 Task: Create a blank project AgileCamp with privacy Public and default view as List and in the team Taskers . Create three sections in the project as To-Do, Doing and Done
Action: Mouse moved to (53, 53)
Screenshot: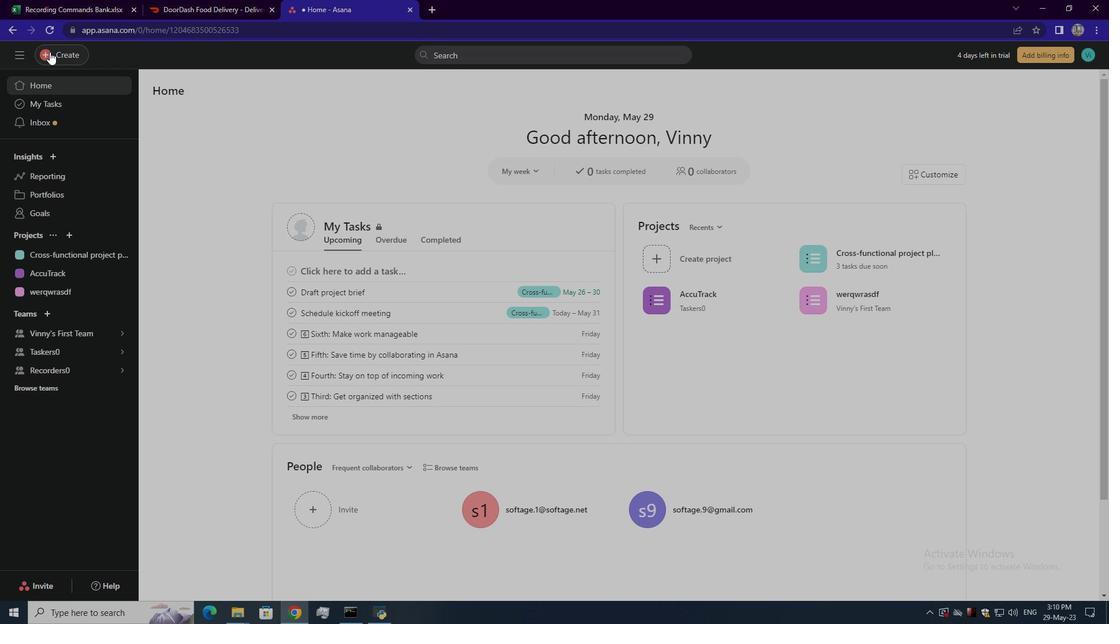 
Action: Mouse pressed left at (53, 53)
Screenshot: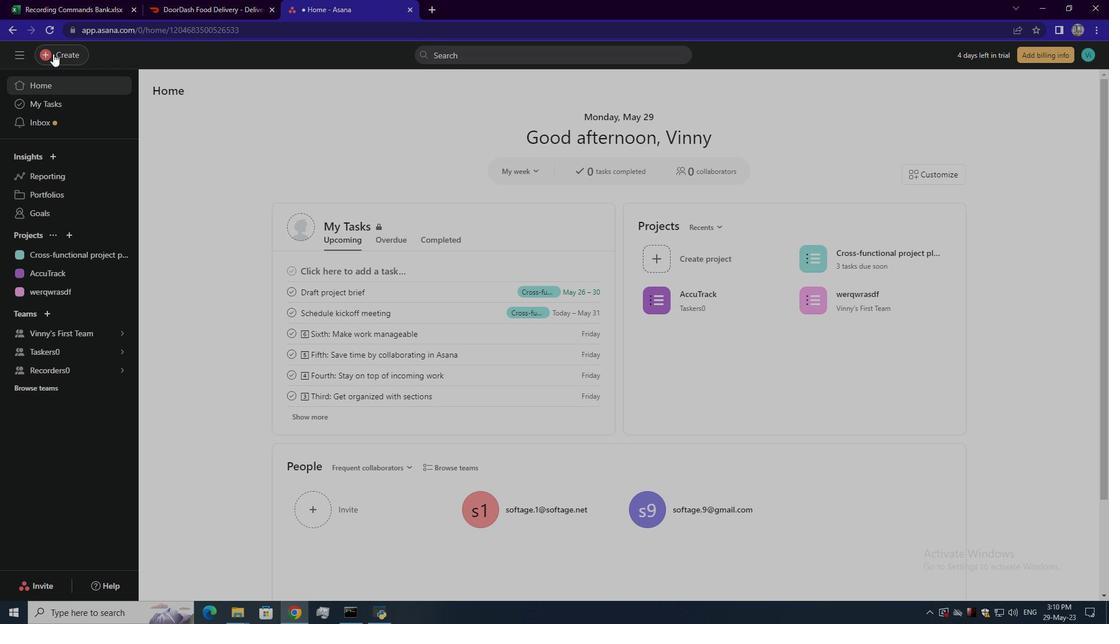 
Action: Mouse moved to (122, 86)
Screenshot: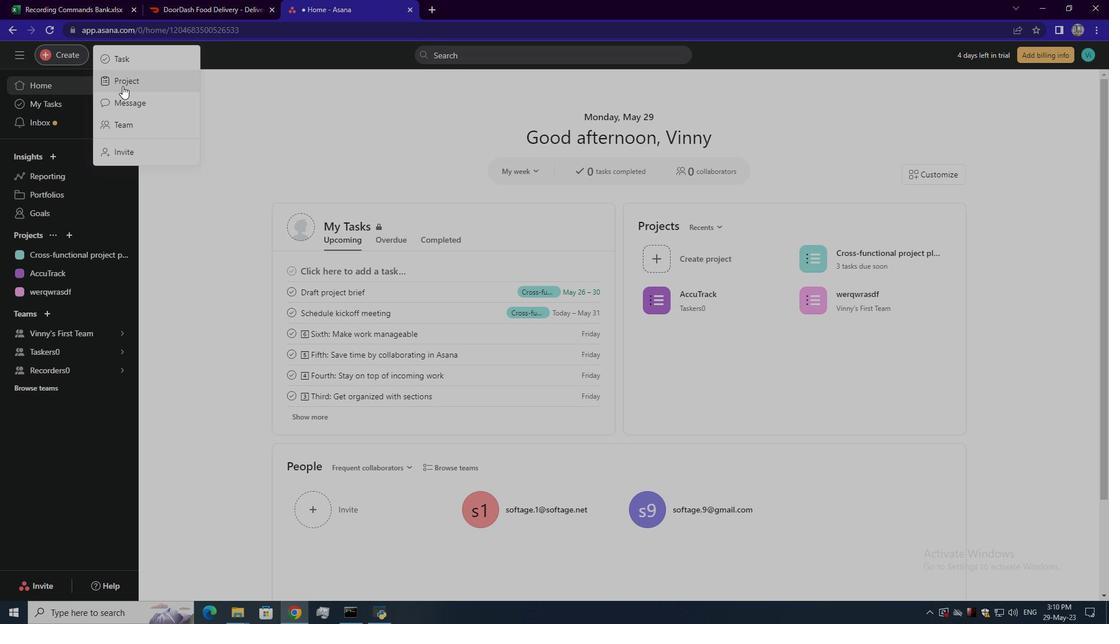 
Action: Mouse pressed left at (122, 86)
Screenshot: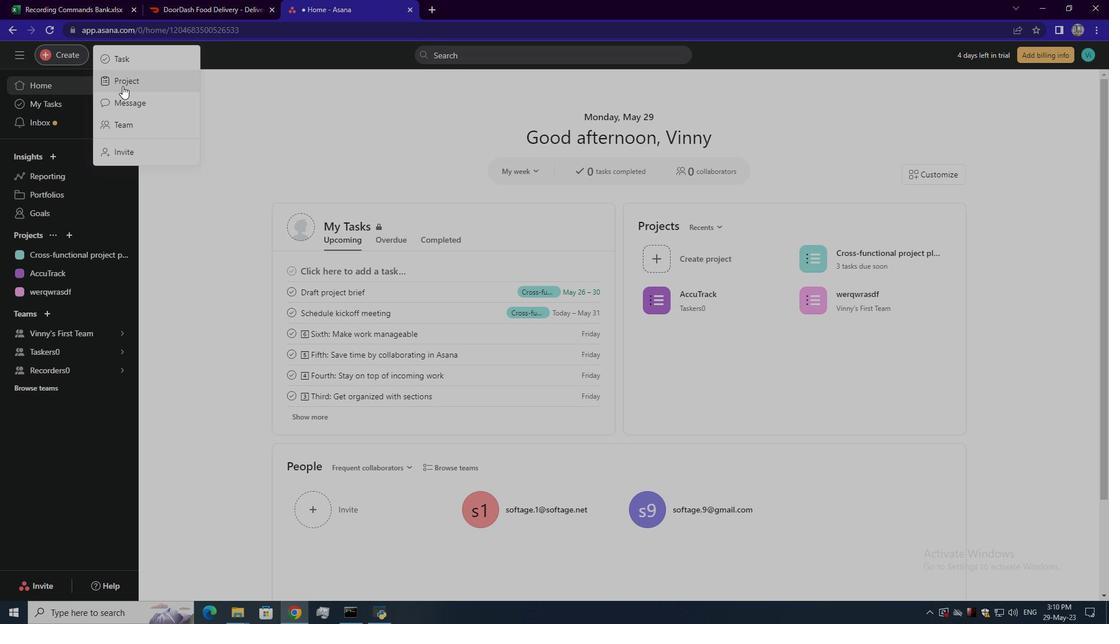 
Action: Mouse moved to (454, 331)
Screenshot: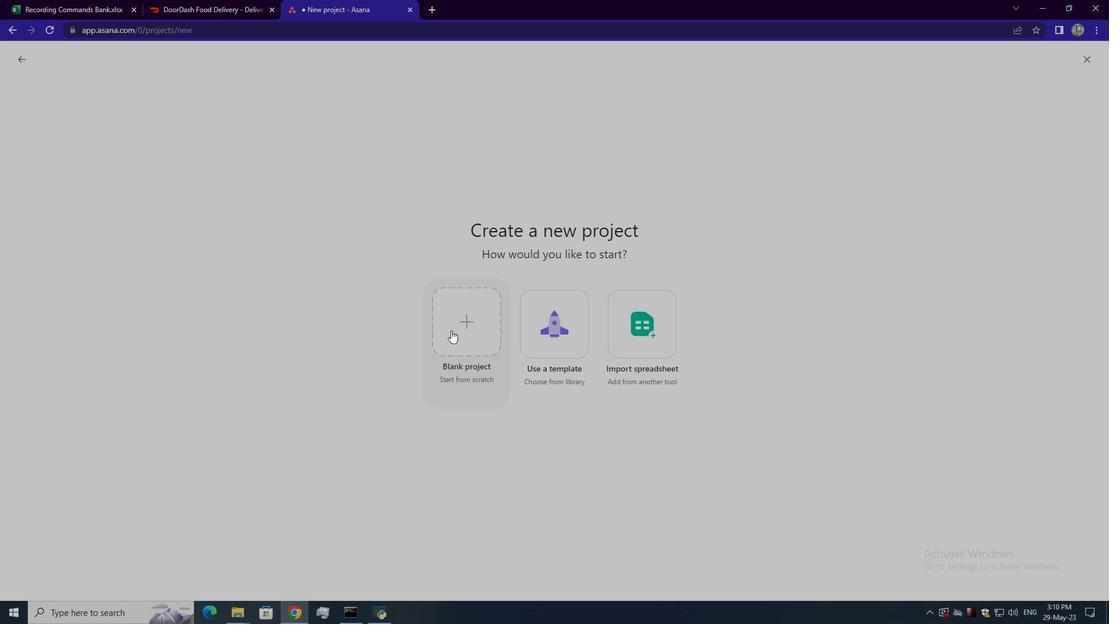 
Action: Mouse pressed left at (454, 331)
Screenshot: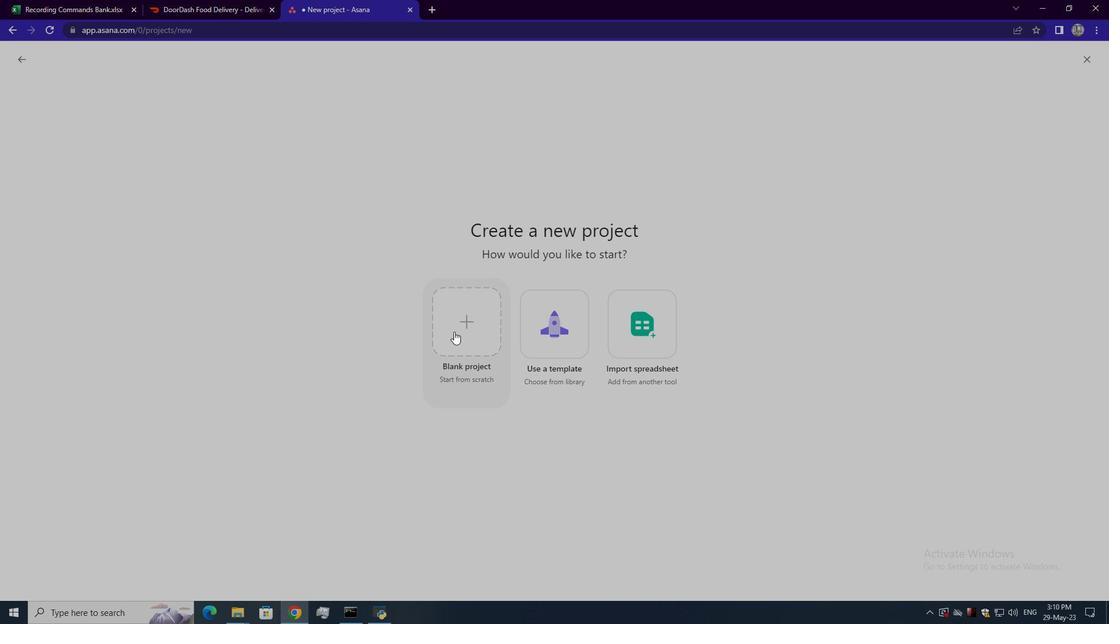 
Action: Mouse moved to (209, 137)
Screenshot: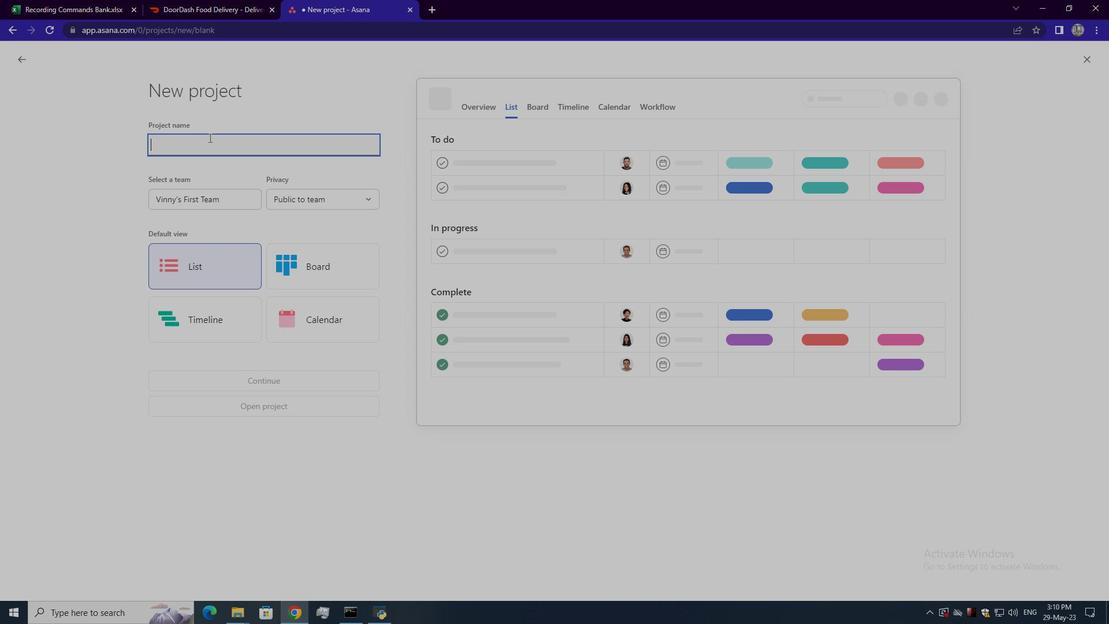 
Action: Mouse pressed left at (209, 137)
Screenshot: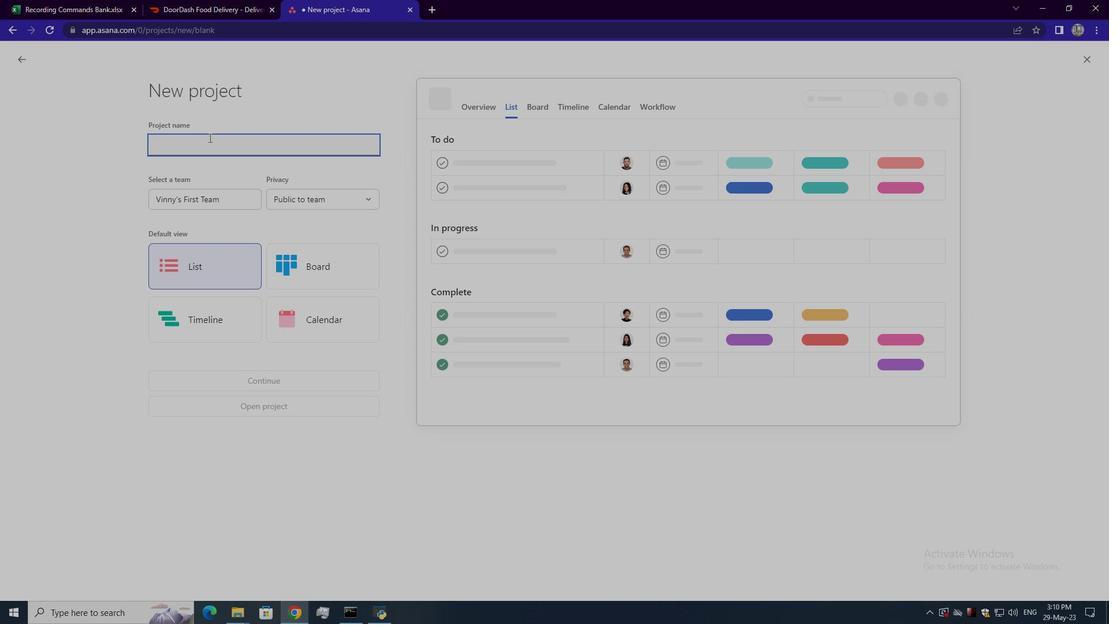 
Action: Key pressed <Key.shift>Agile<Key.space><Key.shift><Key.backspace><Key.shift>Camp
Screenshot: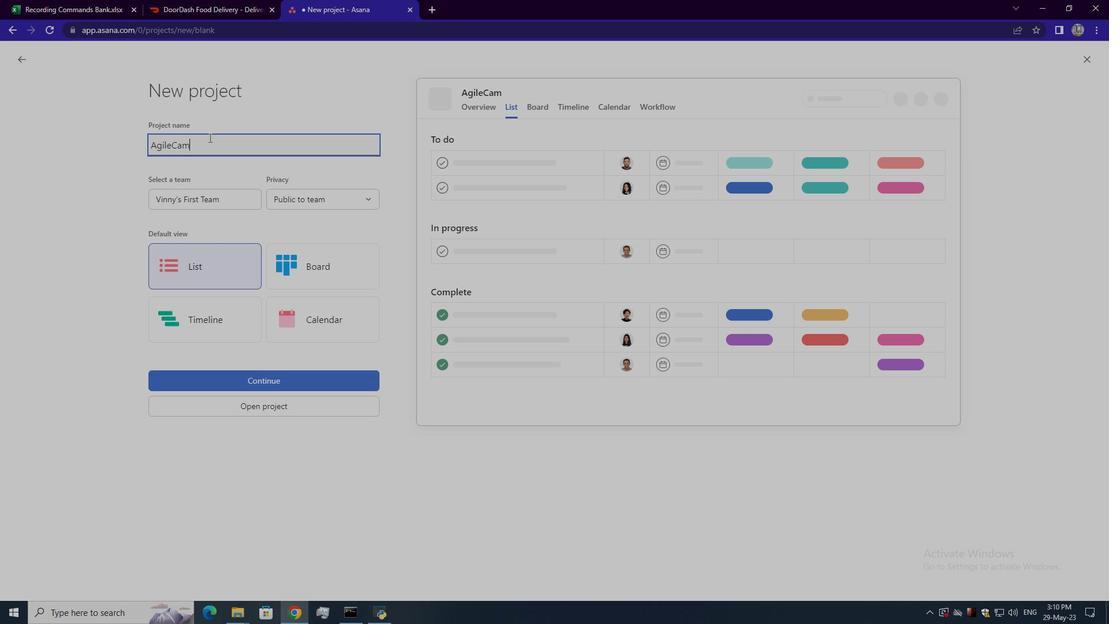 
Action: Mouse moved to (339, 200)
Screenshot: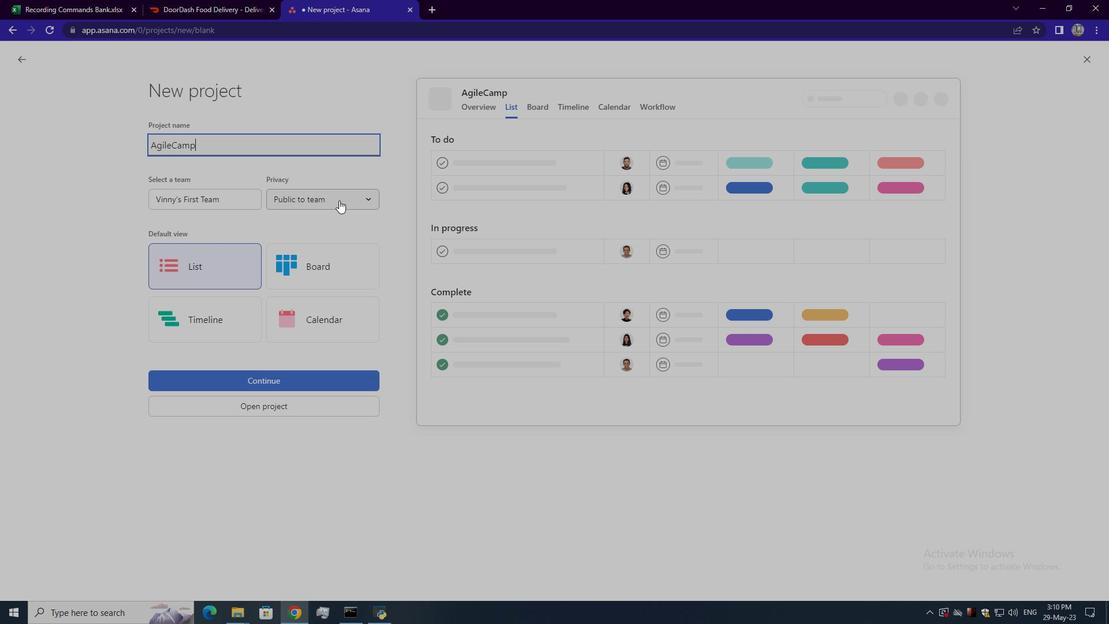 
Action: Mouse pressed left at (339, 200)
Screenshot: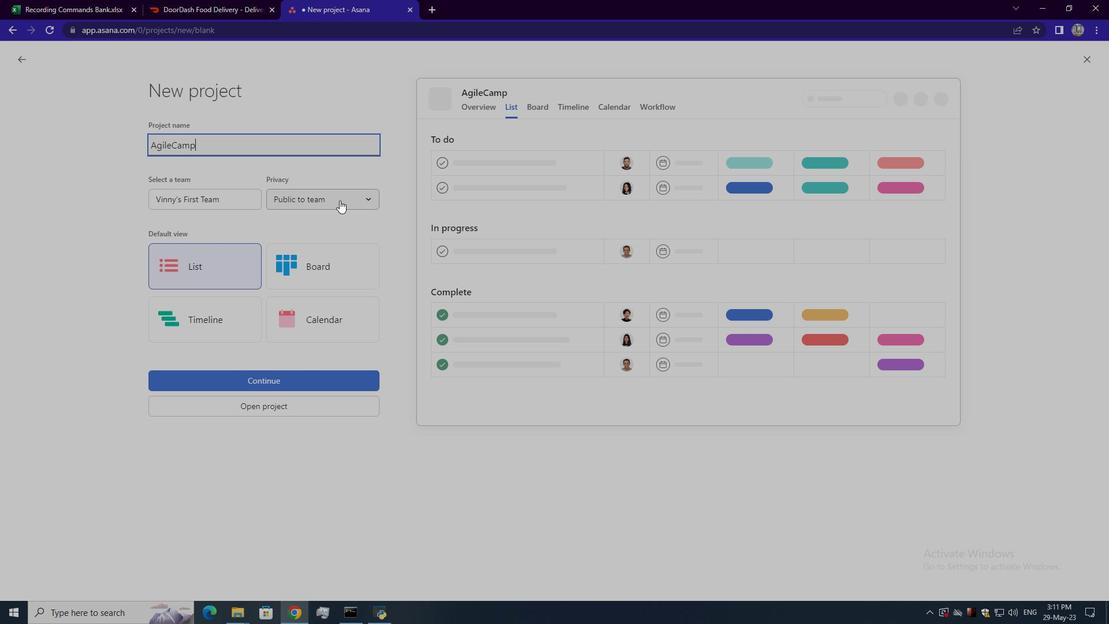 
Action: Mouse moved to (319, 220)
Screenshot: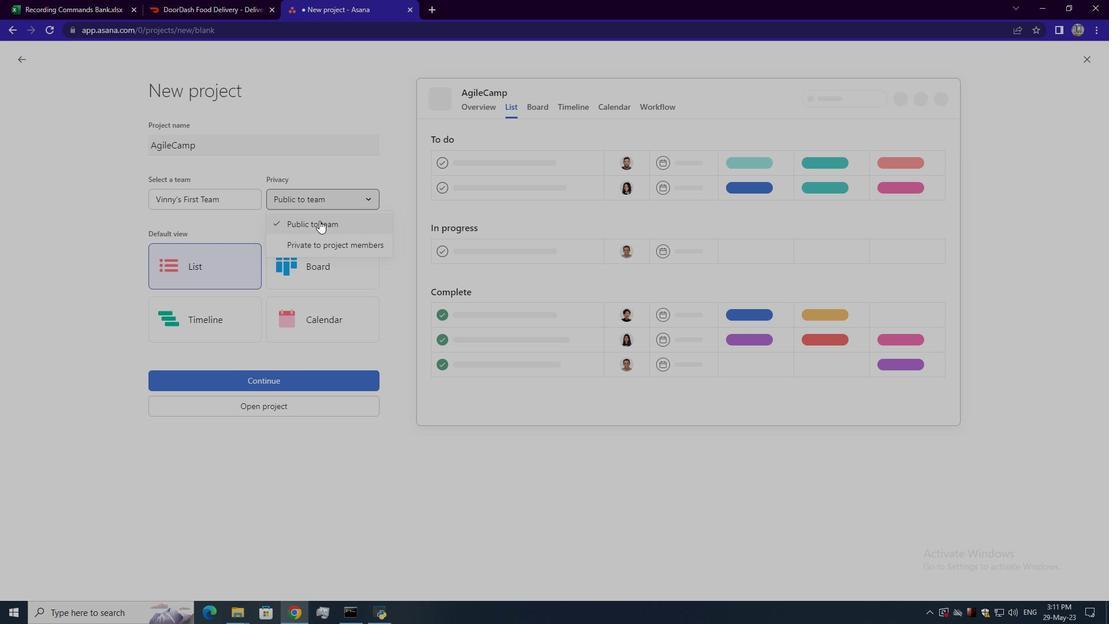 
Action: Mouse pressed left at (319, 220)
Screenshot: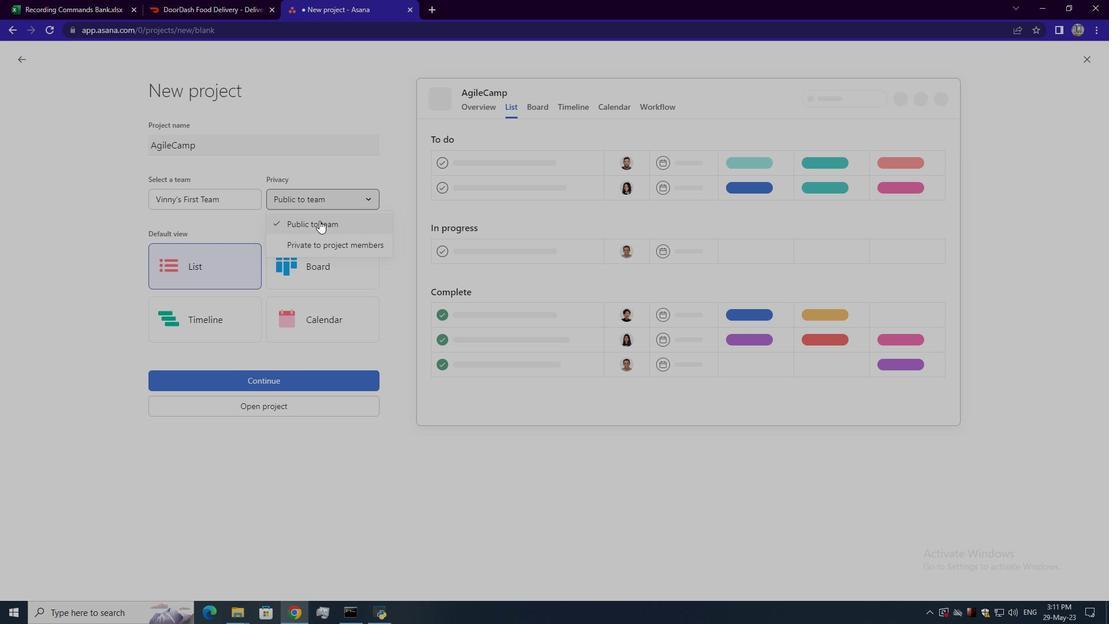 
Action: Mouse moved to (190, 261)
Screenshot: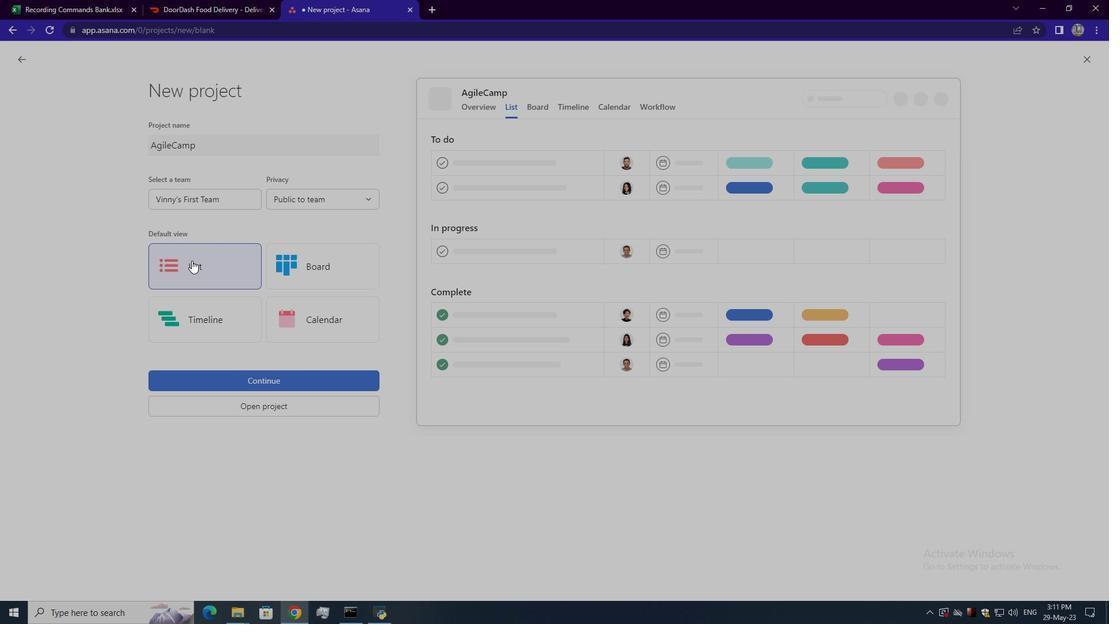 
Action: Mouse pressed left at (190, 261)
Screenshot: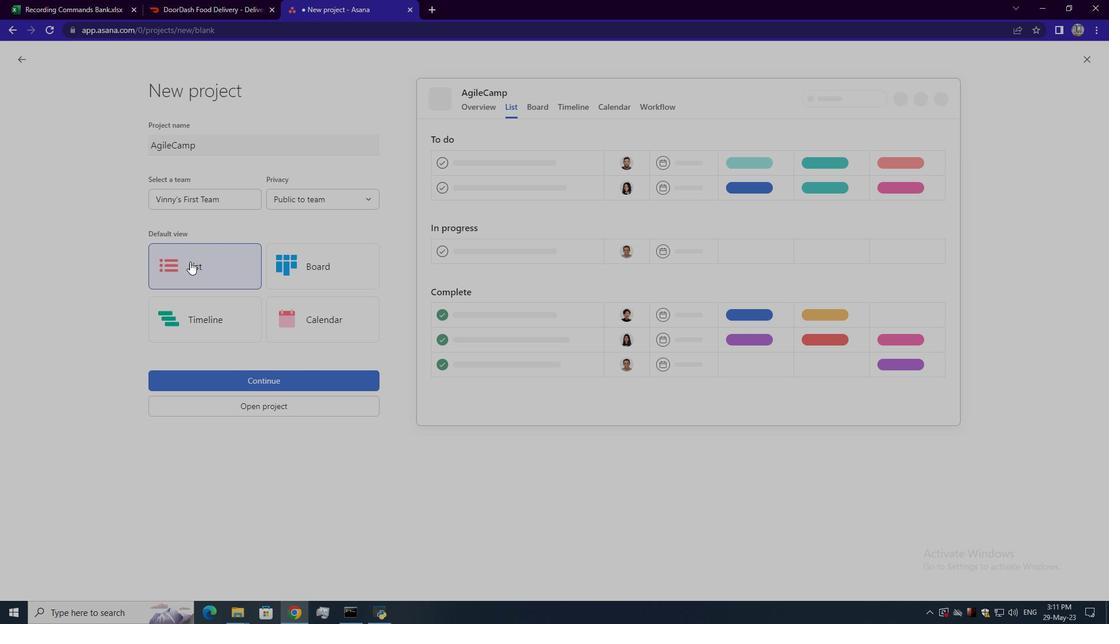 
Action: Mouse moved to (293, 376)
Screenshot: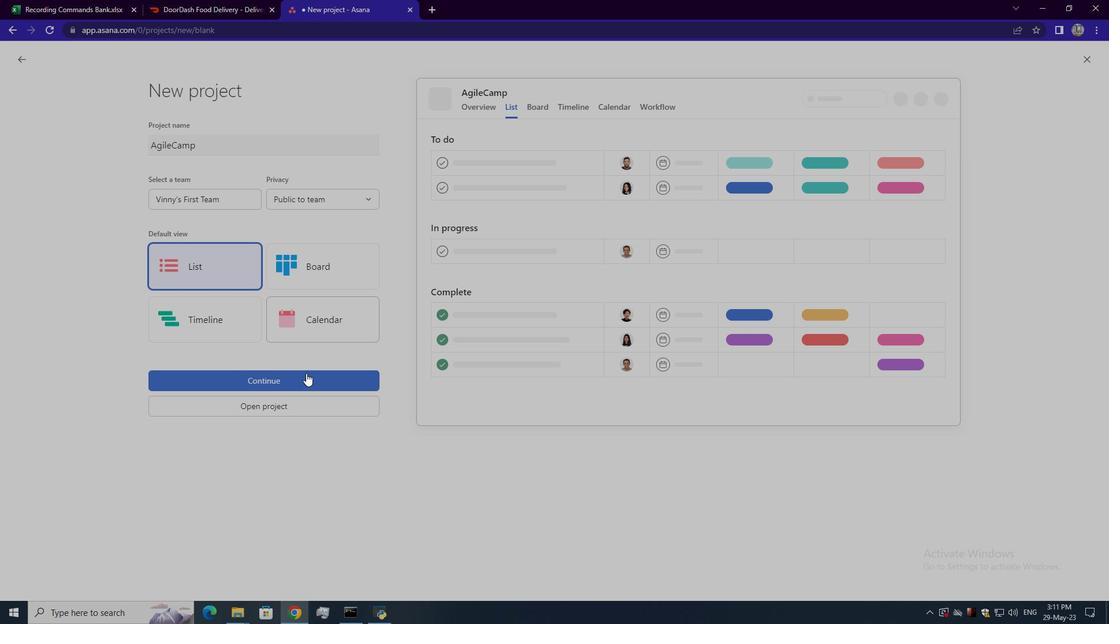 
Action: Mouse pressed left at (293, 376)
Screenshot: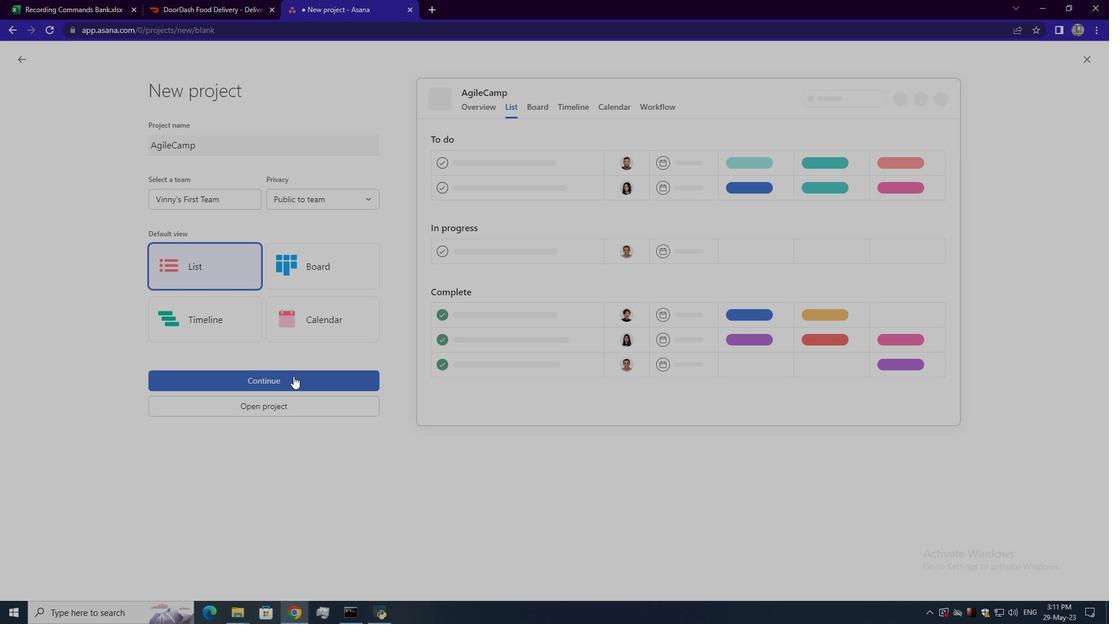 
Action: Mouse moved to (868, 104)
Screenshot: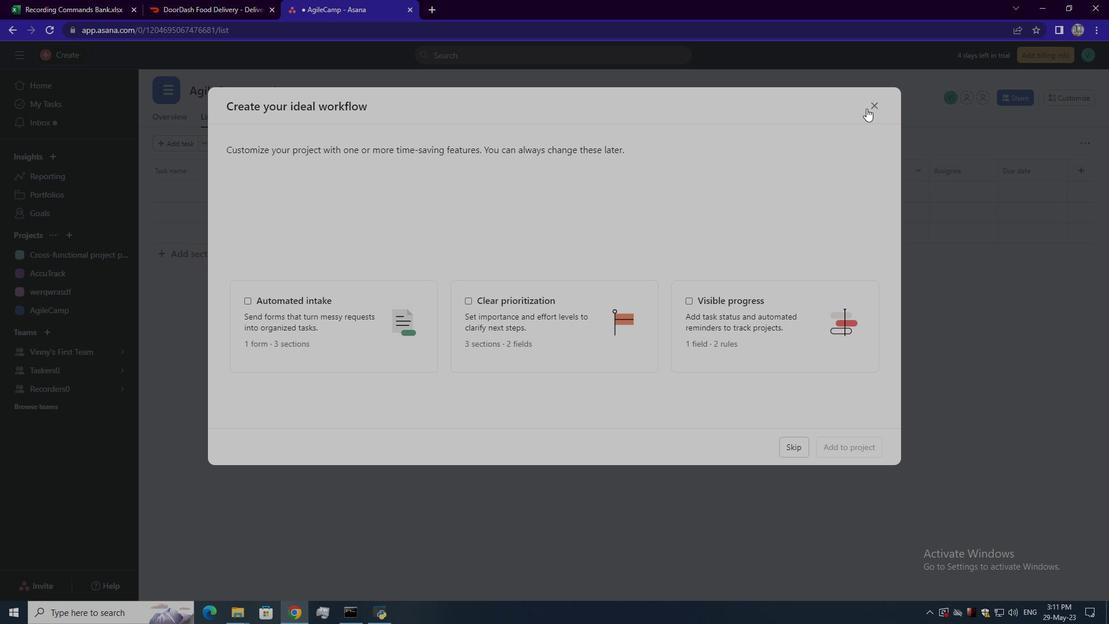 
Action: Mouse pressed left at (868, 104)
Screenshot: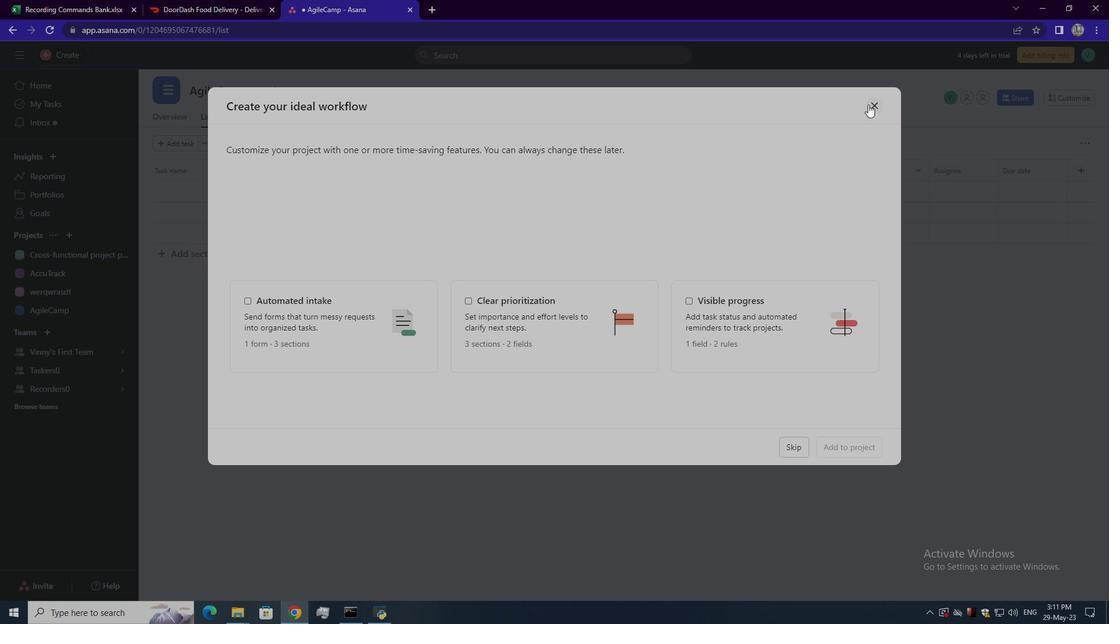 
Action: Mouse moved to (196, 253)
Screenshot: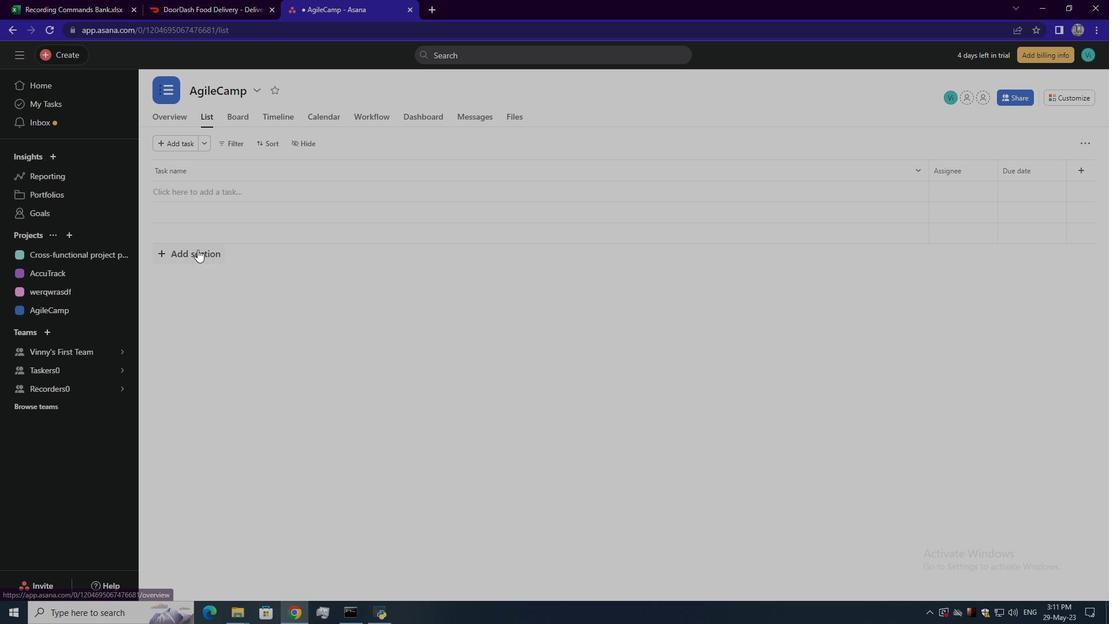 
Action: Mouse pressed left at (196, 253)
Screenshot: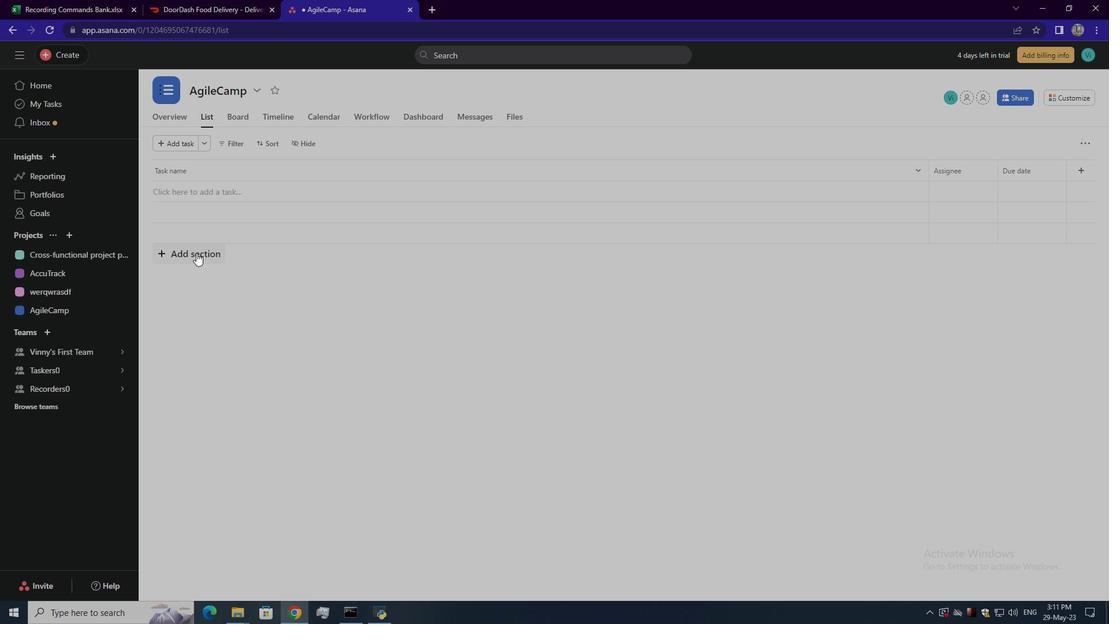 
Action: Mouse moved to (219, 198)
Screenshot: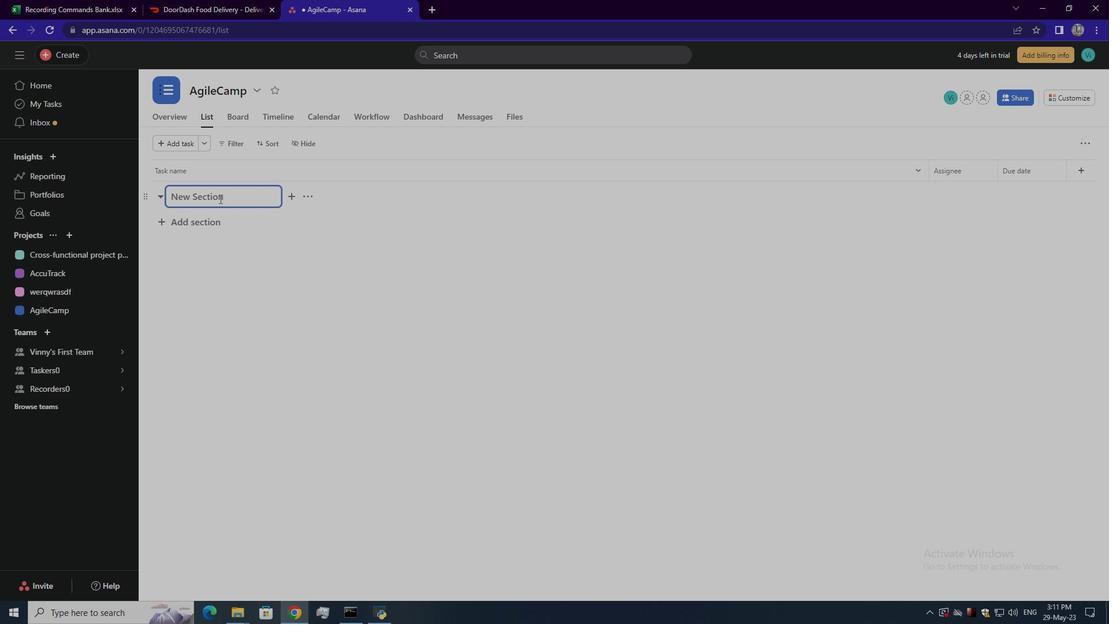 
Action: Mouse pressed left at (219, 198)
Screenshot: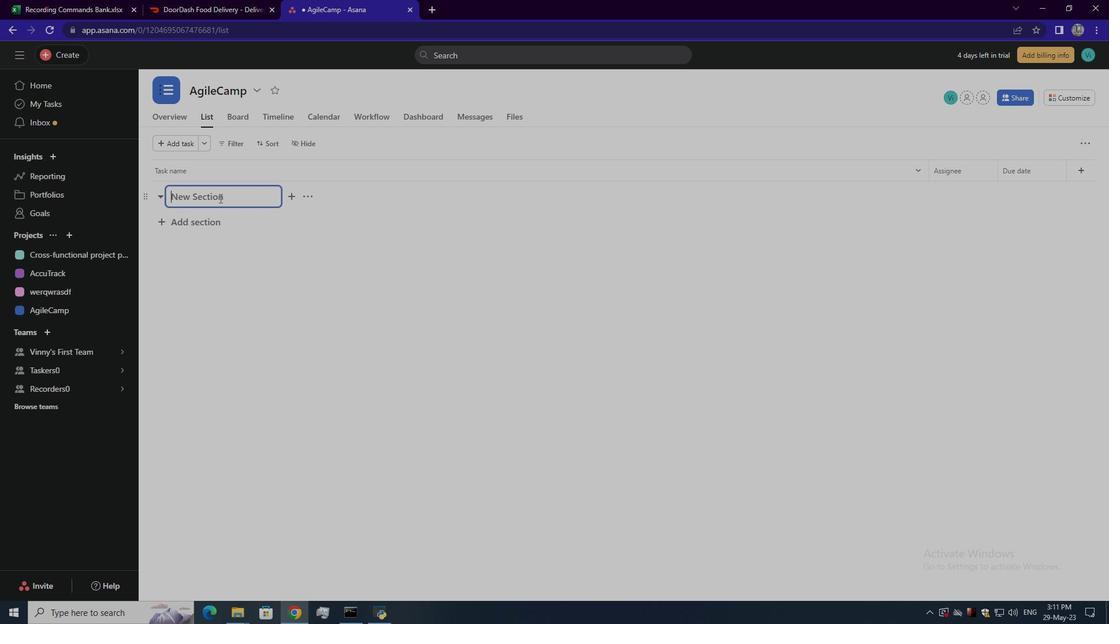 
Action: Key pressed <Key.shift>To-<Key.shift>Do<Key.enter>
Screenshot: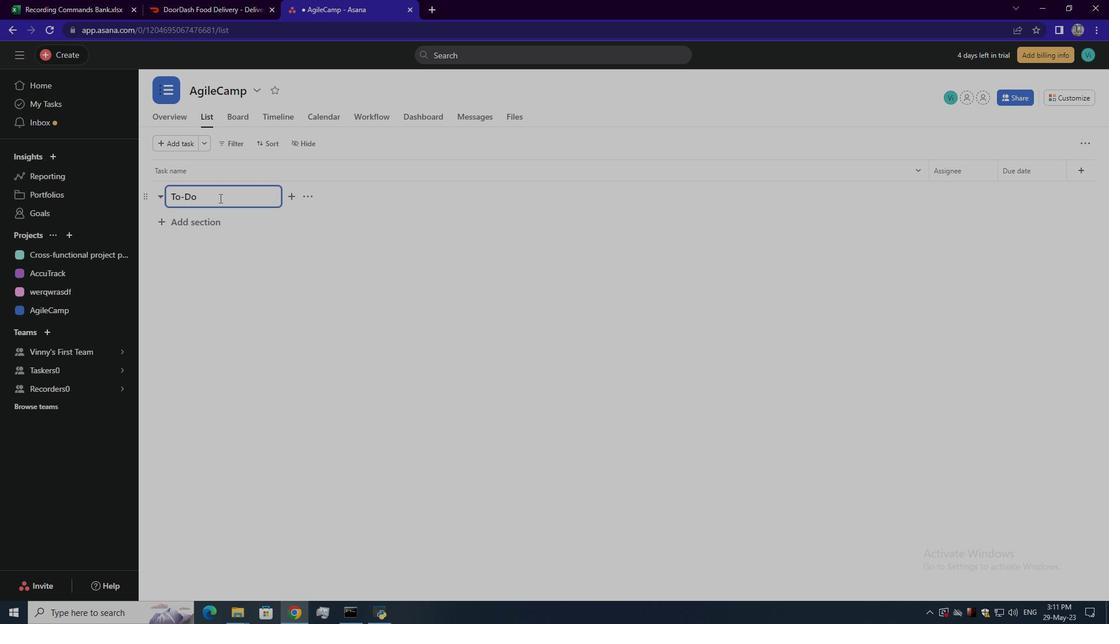 
Action: Mouse moved to (193, 269)
Screenshot: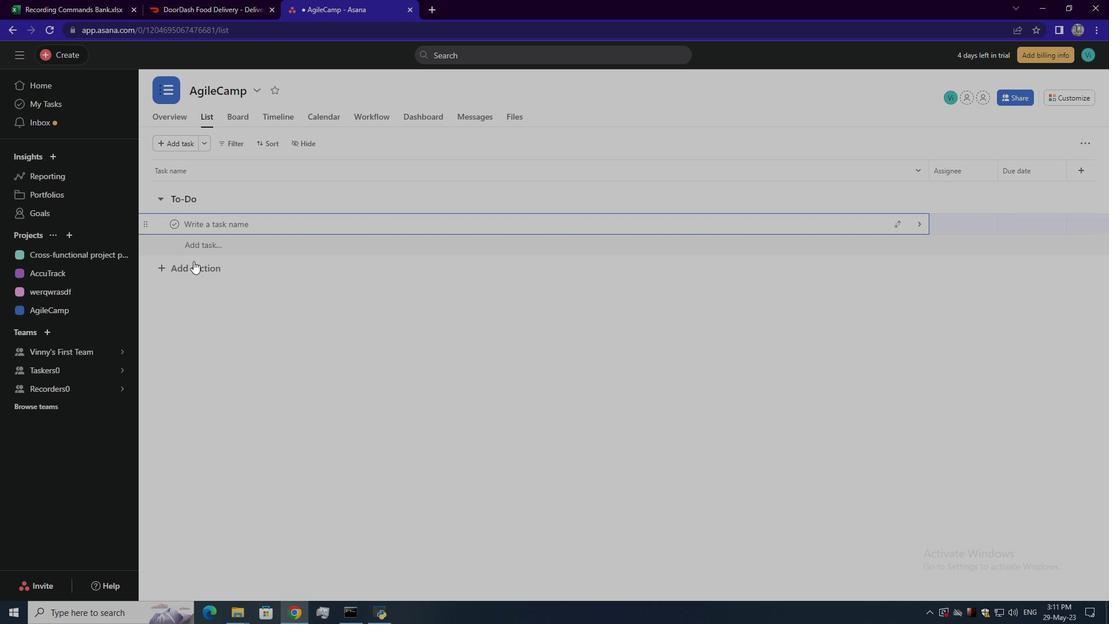 
Action: Mouse pressed left at (193, 269)
Screenshot: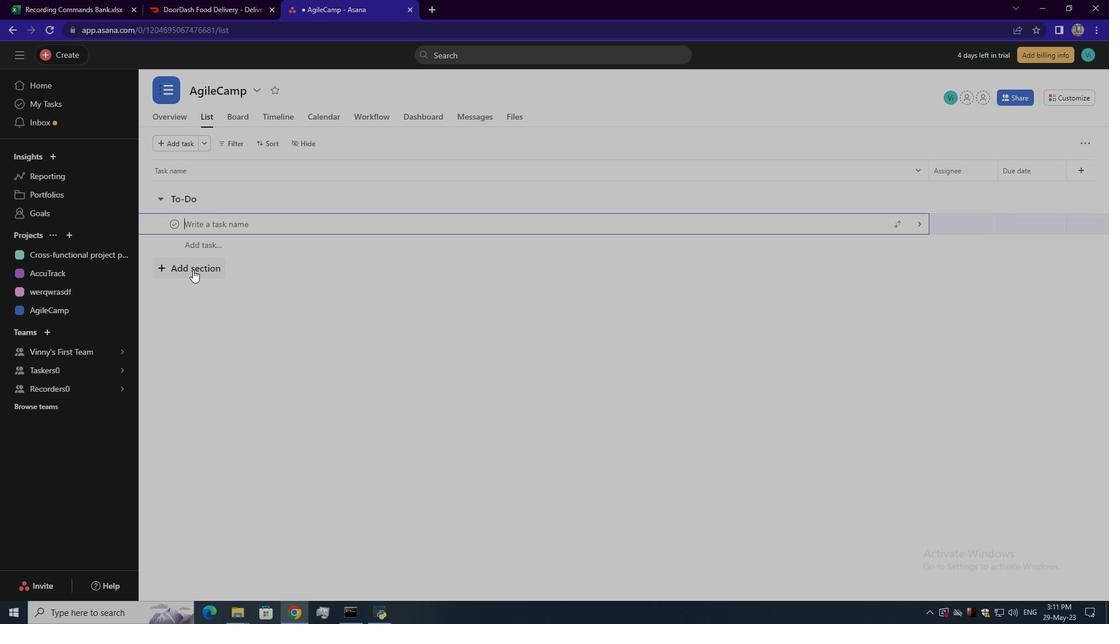 
Action: Mouse moved to (180, 215)
Screenshot: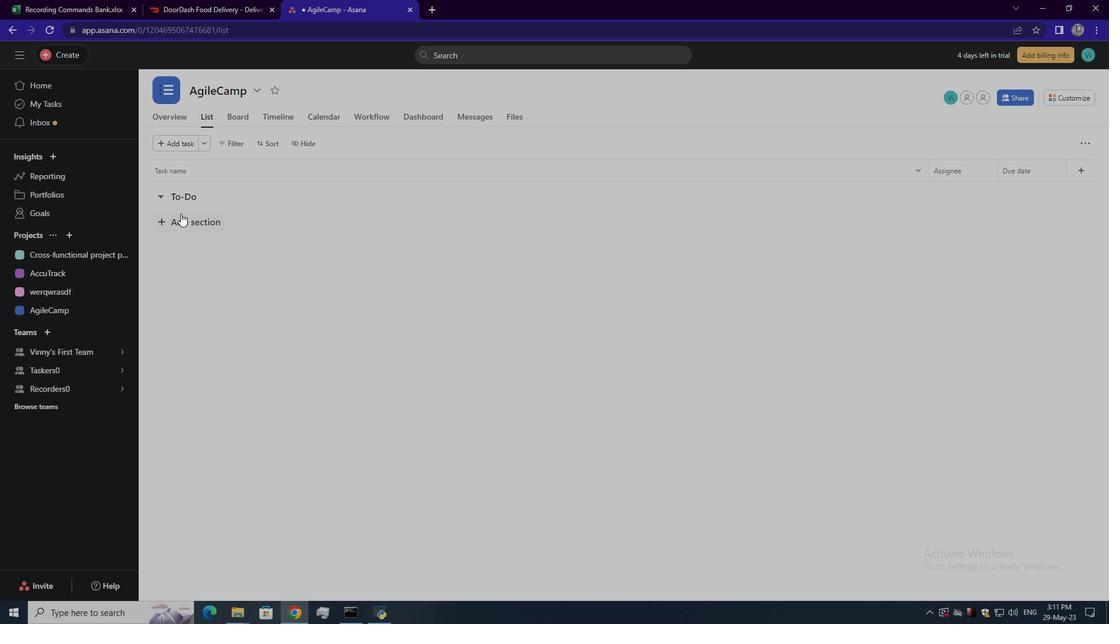 
Action: Mouse pressed left at (180, 215)
Screenshot: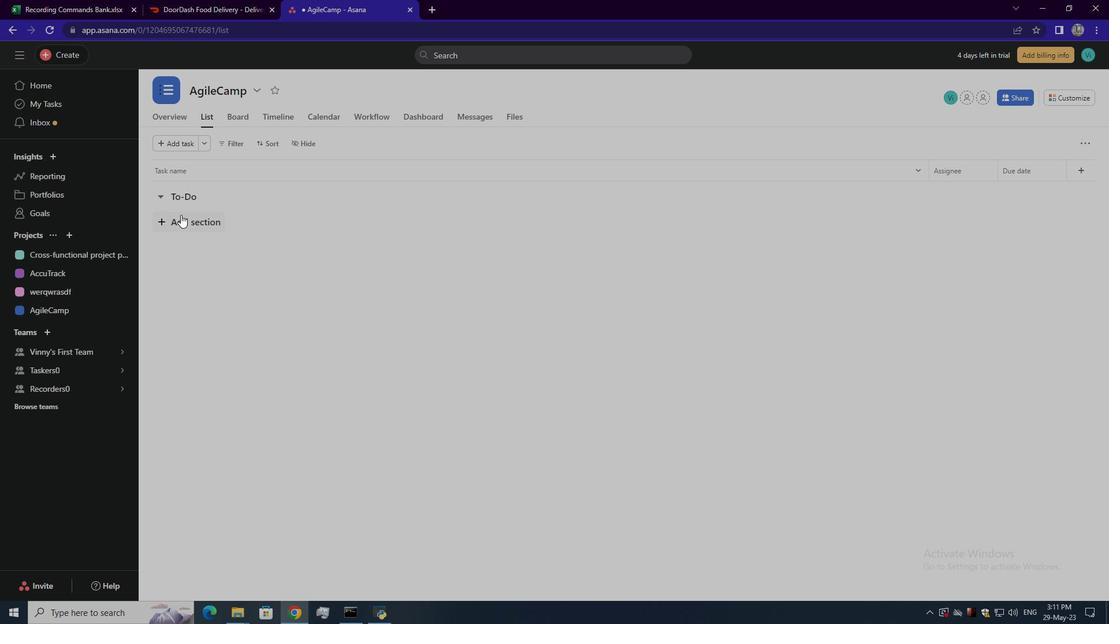 
Action: Mouse moved to (194, 227)
Screenshot: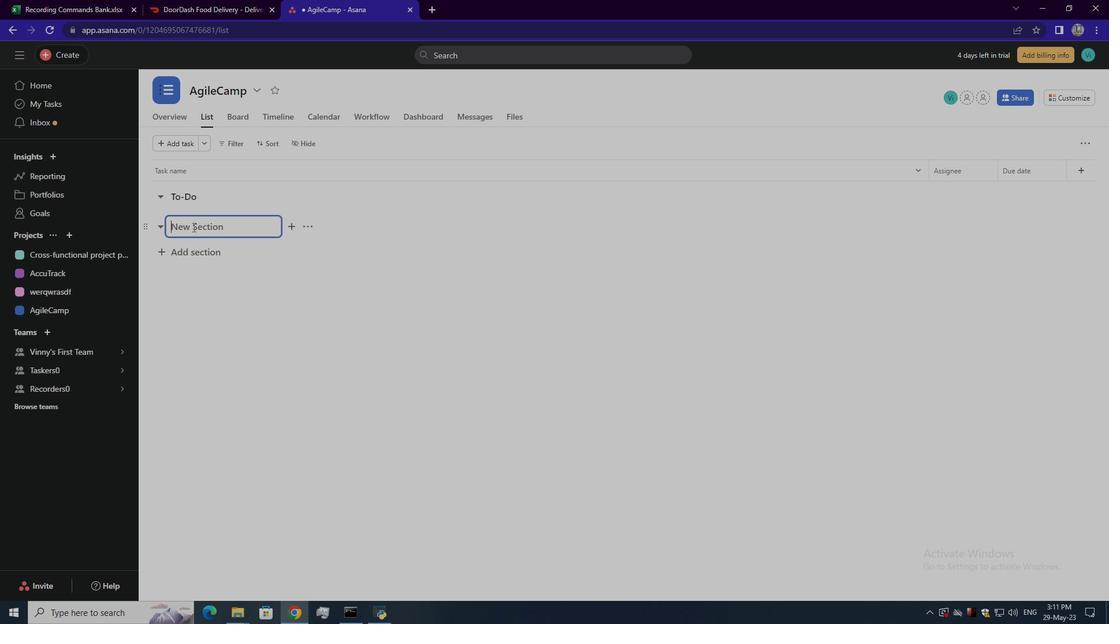 
Action: Mouse pressed left at (194, 227)
Screenshot: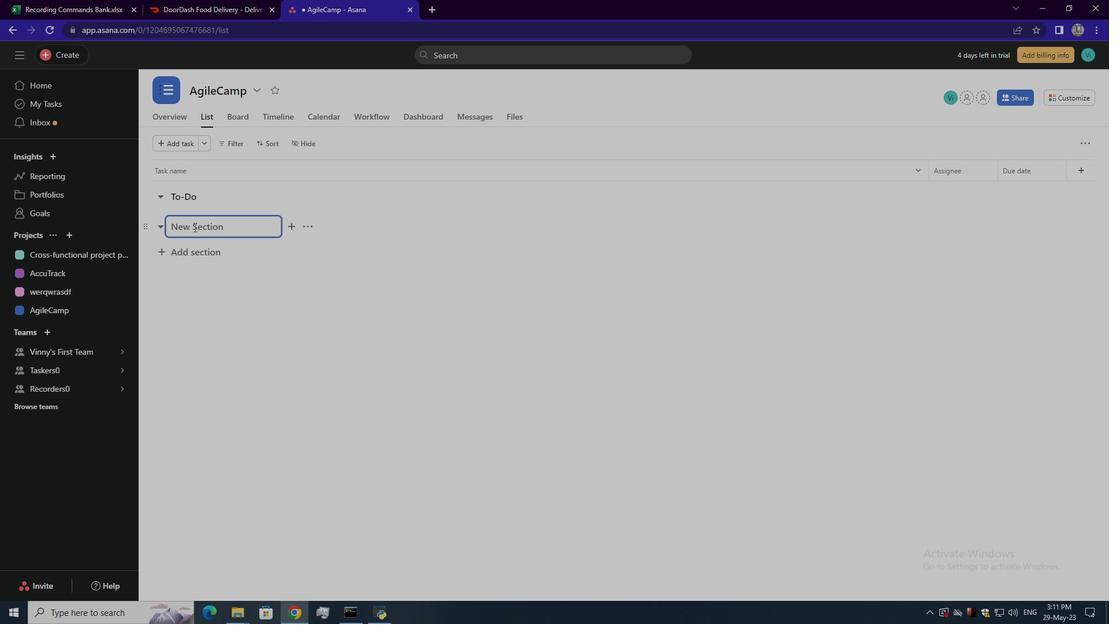 
Action: Key pressed <Key.shift><Key.shift><Key.shift><Key.shift>Doin
Screenshot: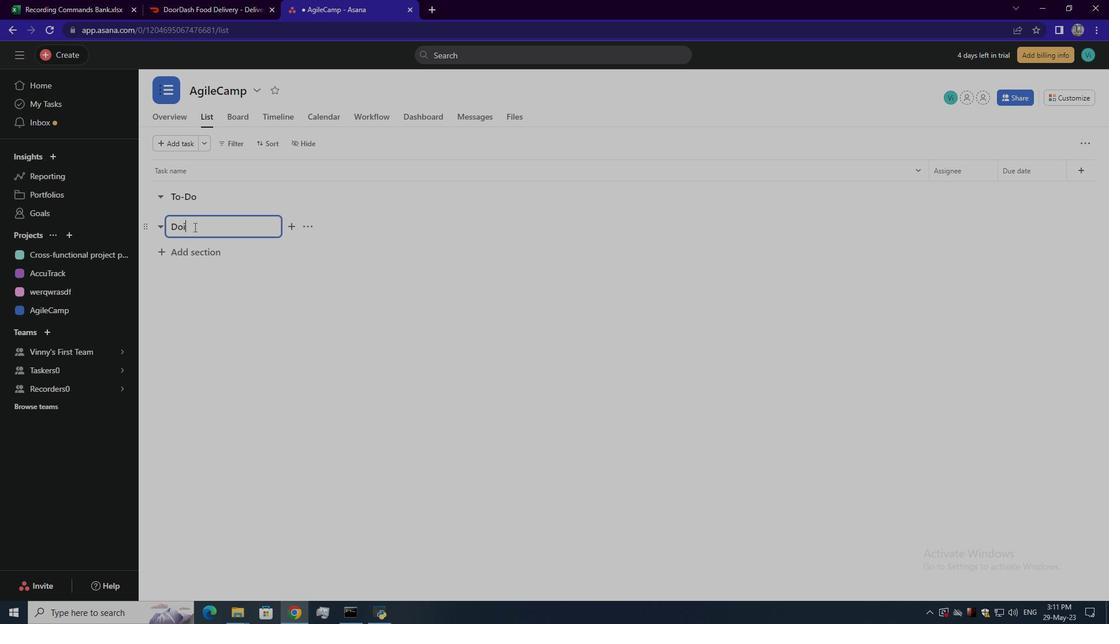 
Action: Mouse moved to (192, 251)
Screenshot: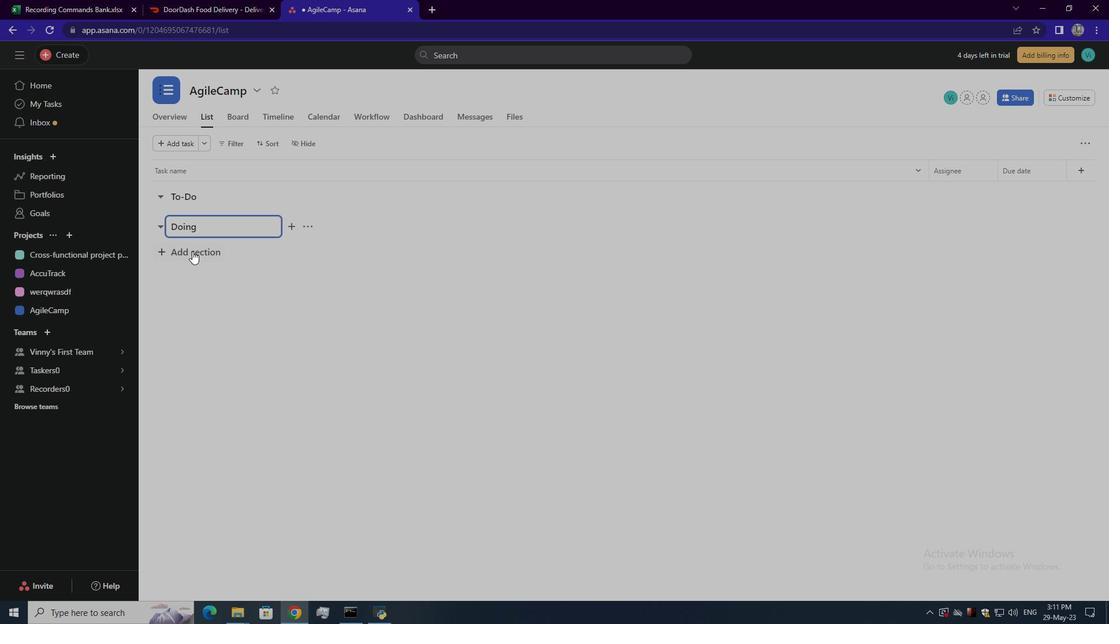 
Action: Key pressed <Key.enter>
Screenshot: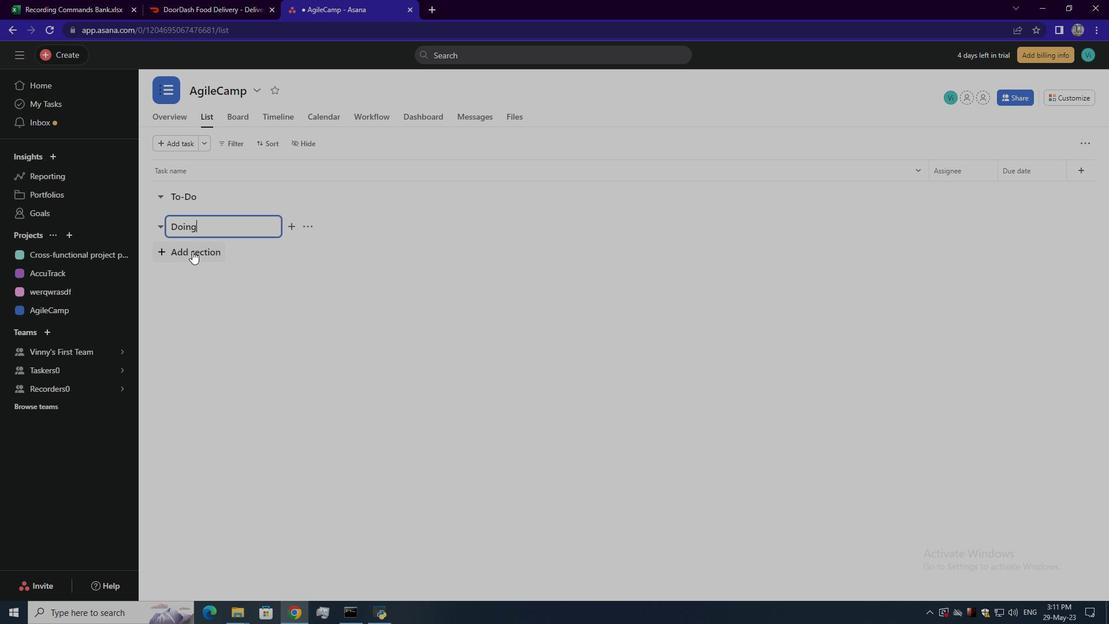 
Action: Mouse moved to (194, 291)
Screenshot: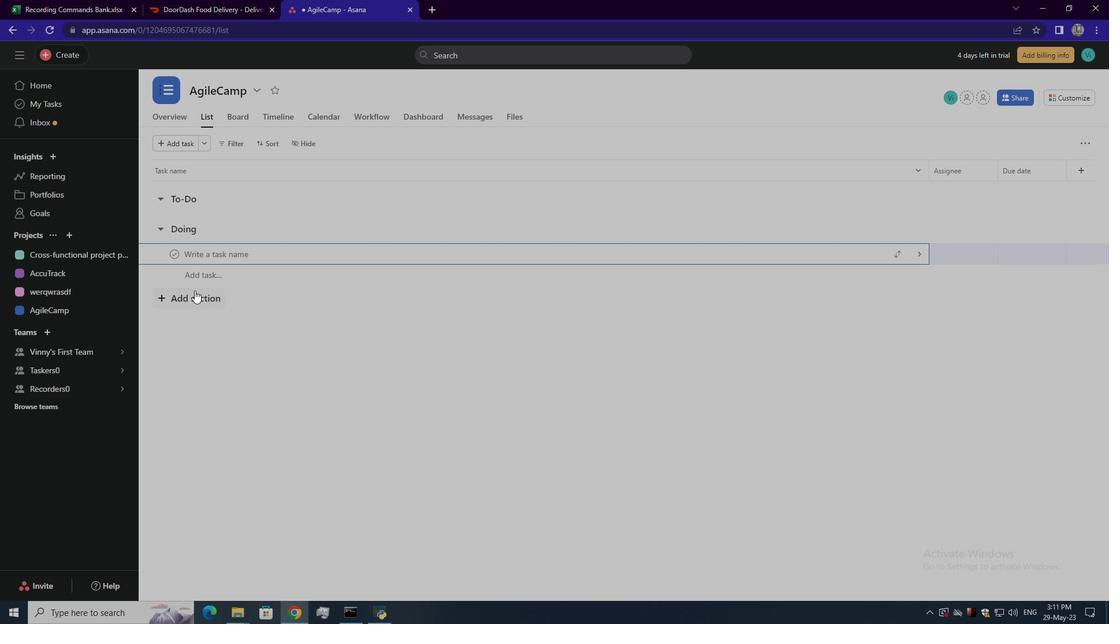 
Action: Mouse pressed left at (194, 291)
Screenshot: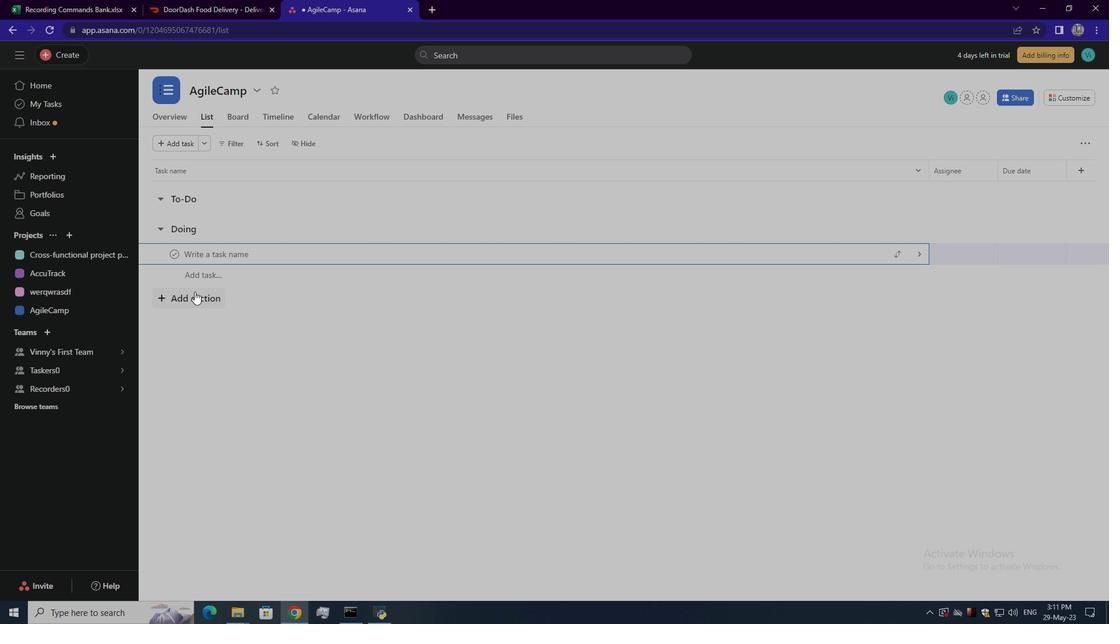 
Action: Mouse moved to (190, 253)
Screenshot: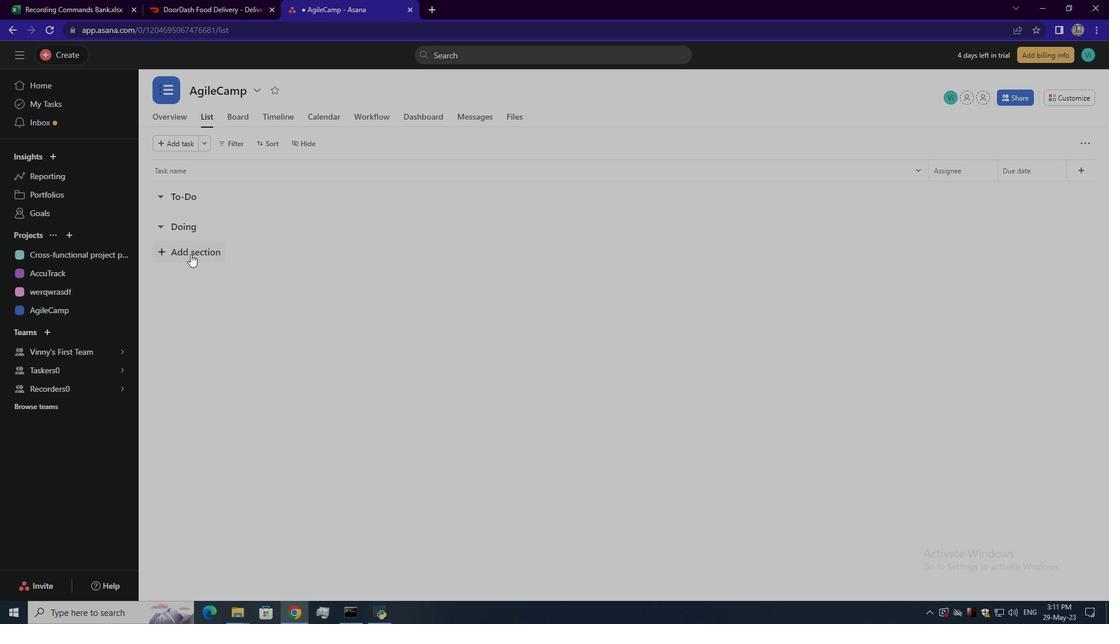 
Action: Mouse pressed left at (190, 253)
Screenshot: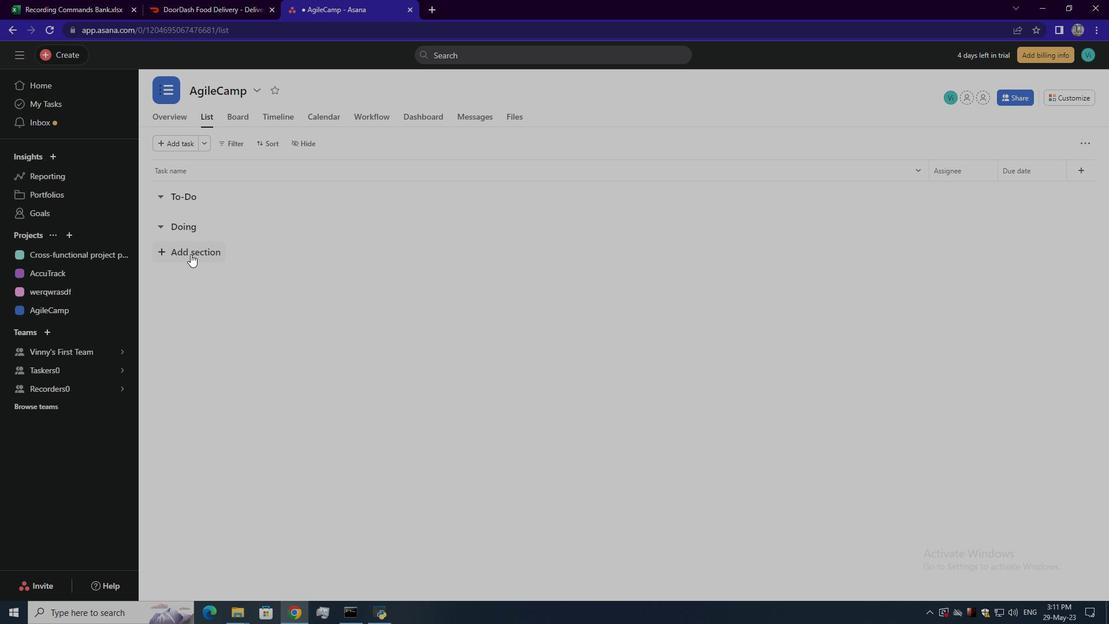
Action: Mouse moved to (191, 257)
Screenshot: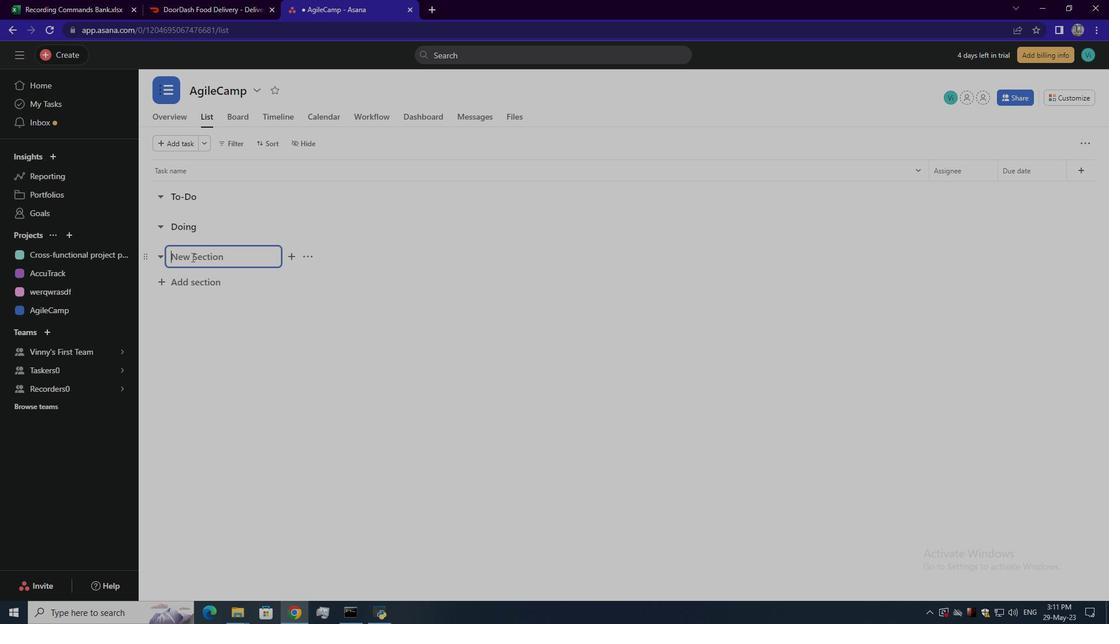 
Action: Mouse pressed left at (191, 257)
Screenshot: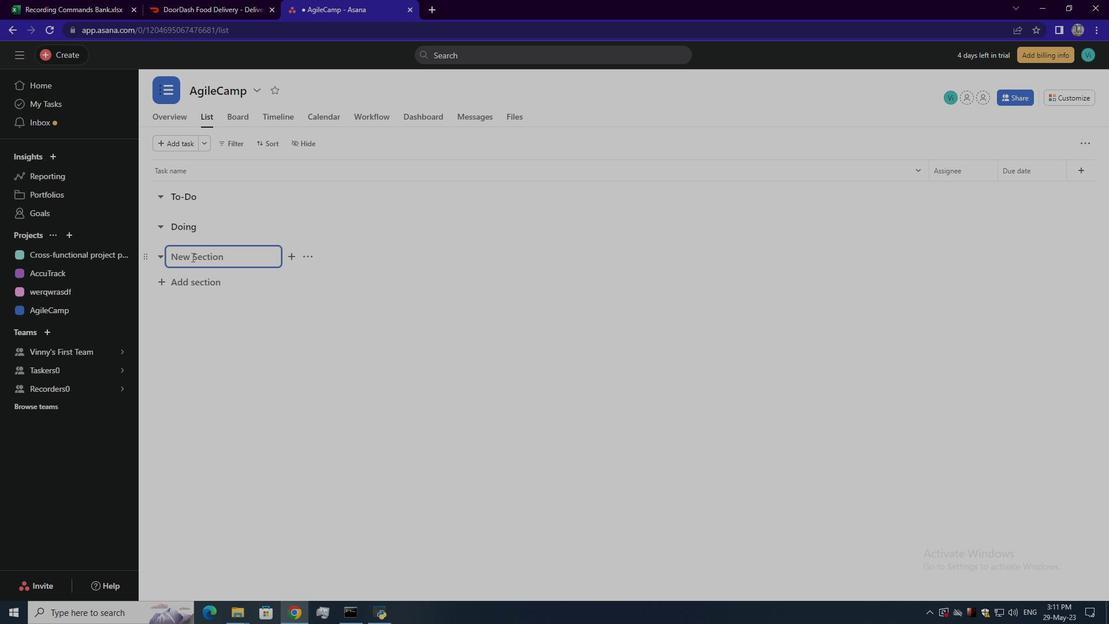 
Action: Key pressed <Key.shift>Done<Key.enter>
Screenshot: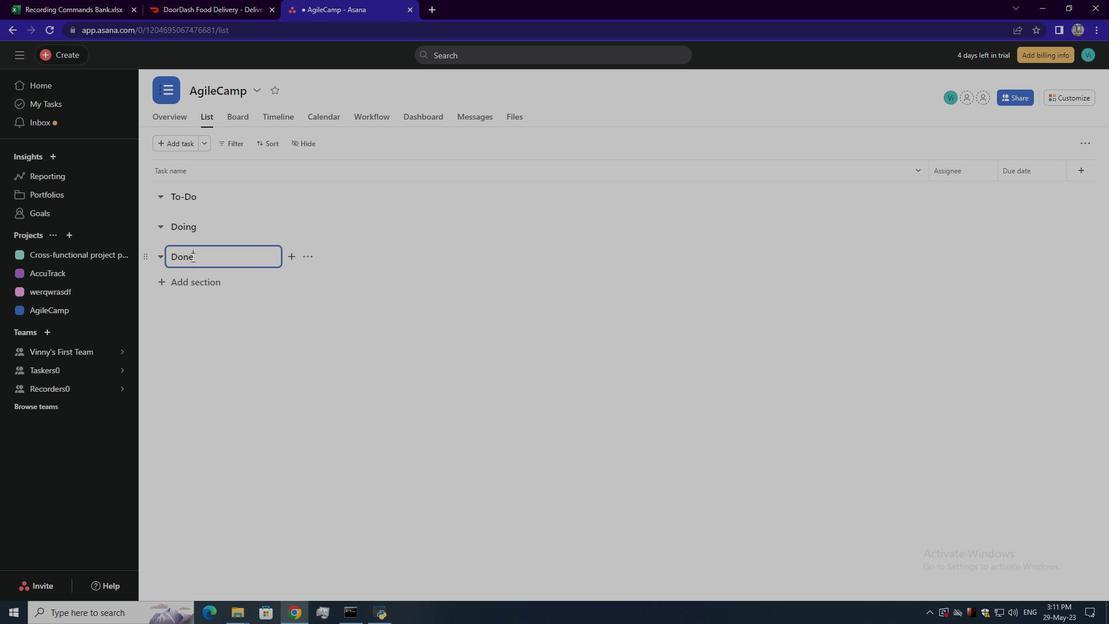 
Action: Mouse moved to (265, 359)
Screenshot: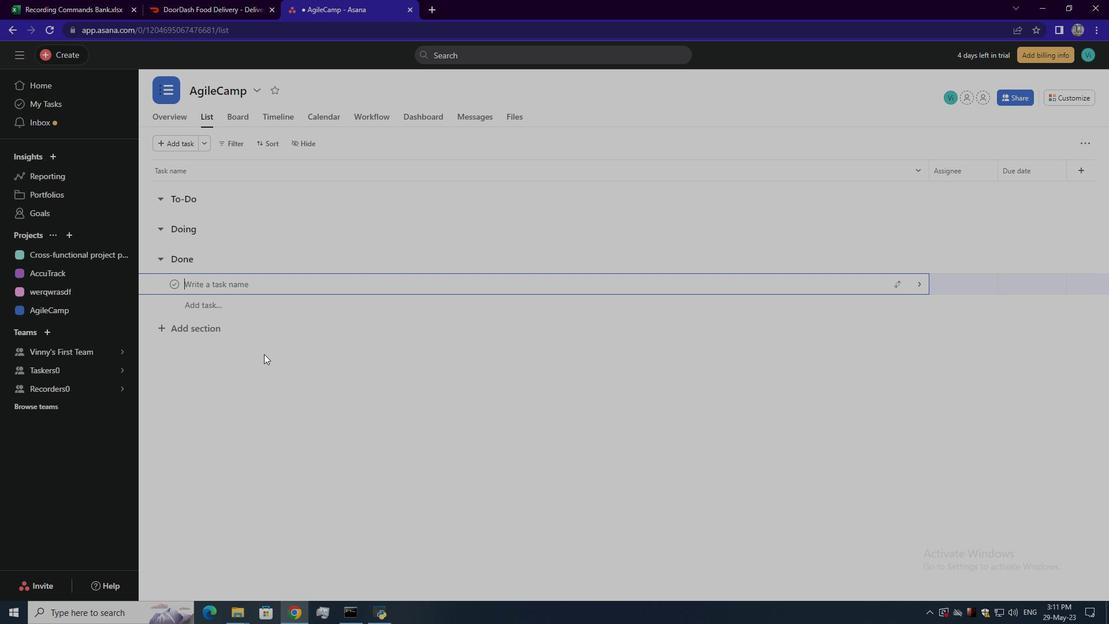 
Action: Mouse pressed left at (265, 359)
Screenshot: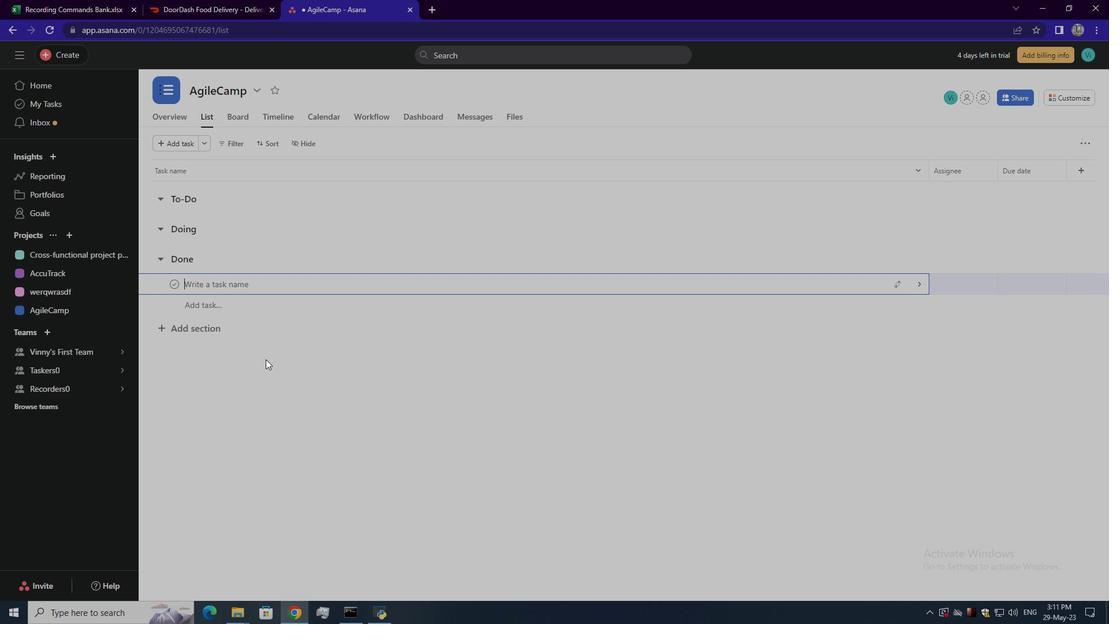 
